 Task: Search for the email with the subject Yearly report logged in from softage.1@softage.net with the filter, email from softage.8@softage.net and a new filter,  Skip the Inbox
Action: Mouse moved to (849, 90)
Screenshot: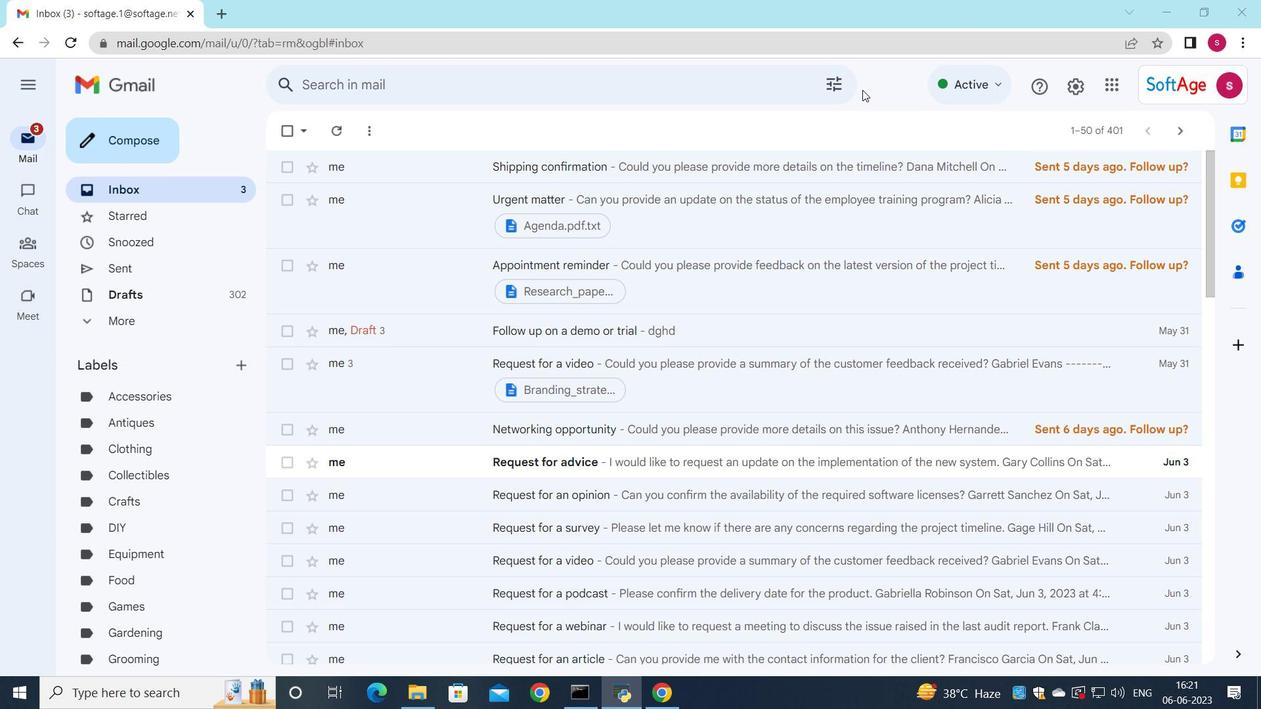 
Action: Mouse pressed left at (849, 90)
Screenshot: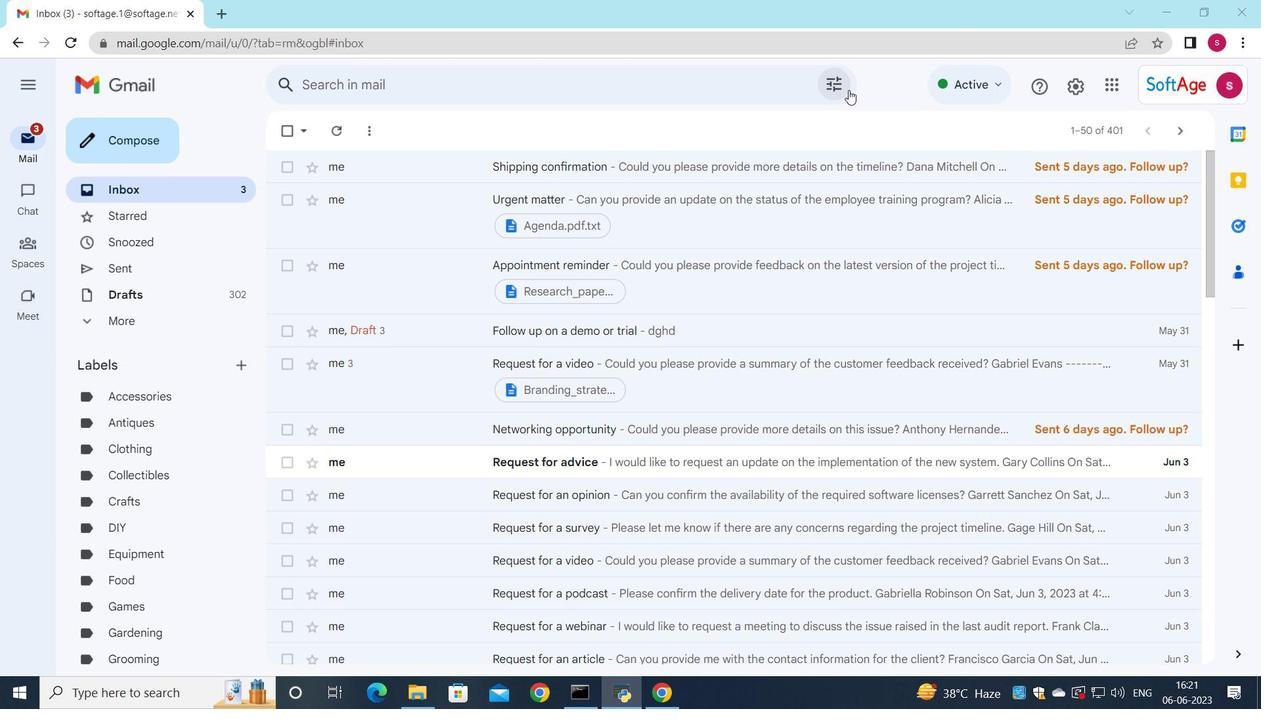 
Action: Mouse moved to (683, 147)
Screenshot: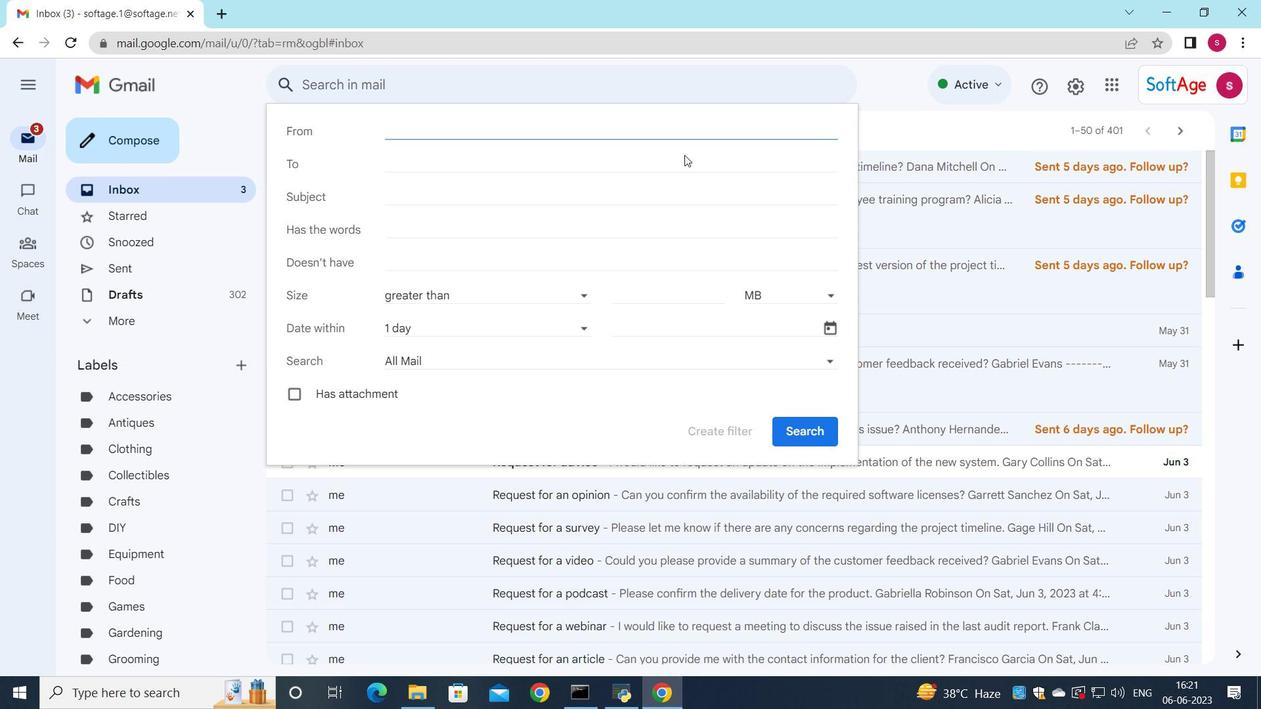 
Action: Key pressed so
Screenshot: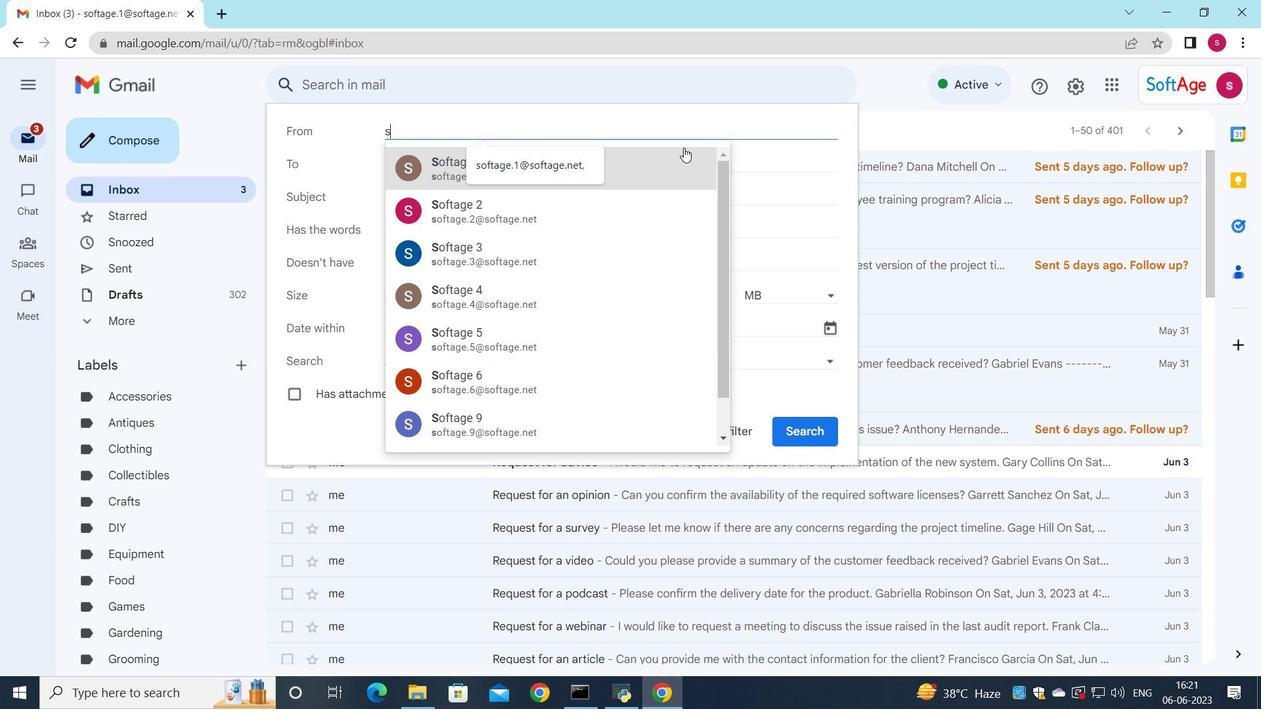 
Action: Mouse moved to (595, 166)
Screenshot: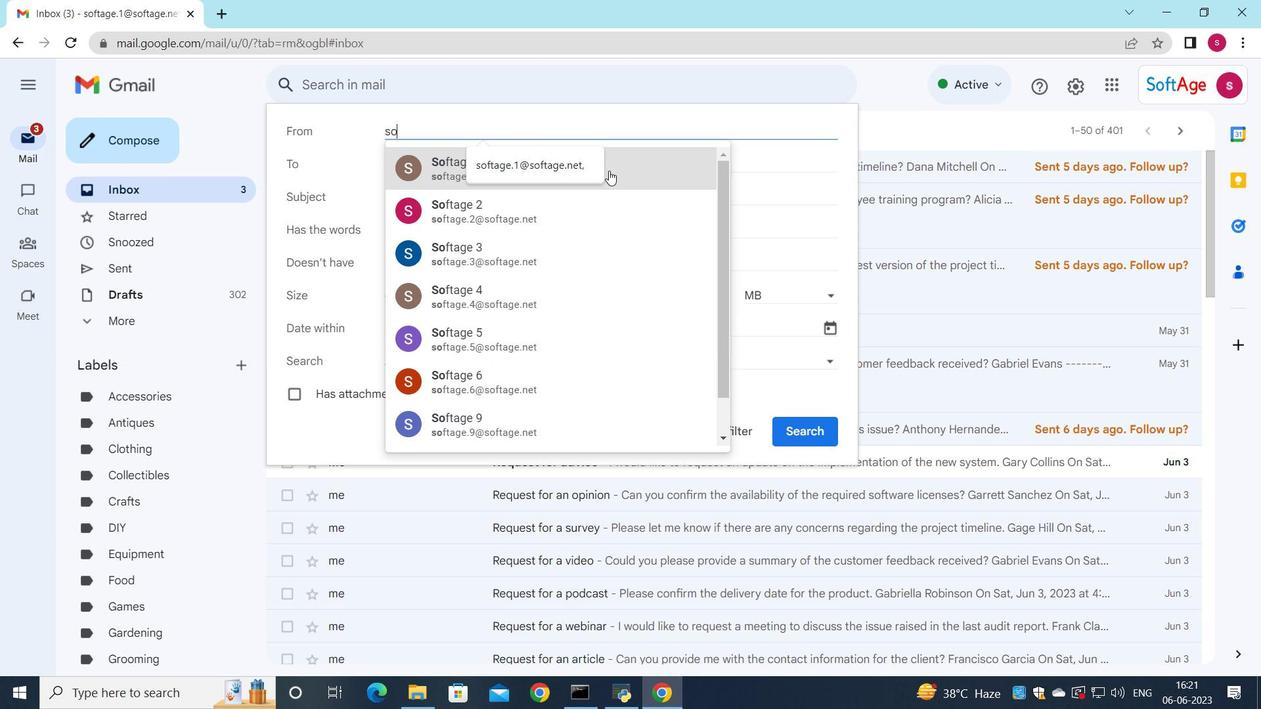 
Action: Mouse pressed left at (595, 166)
Screenshot: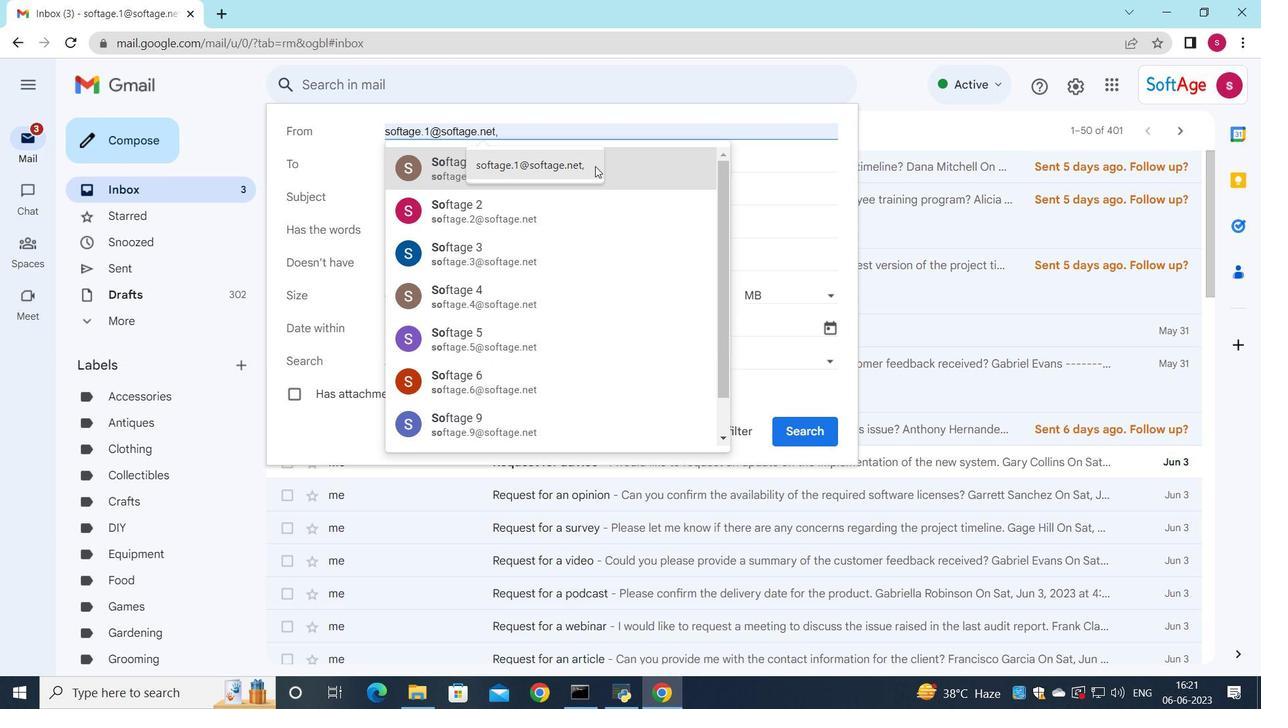 
Action: Mouse moved to (474, 164)
Screenshot: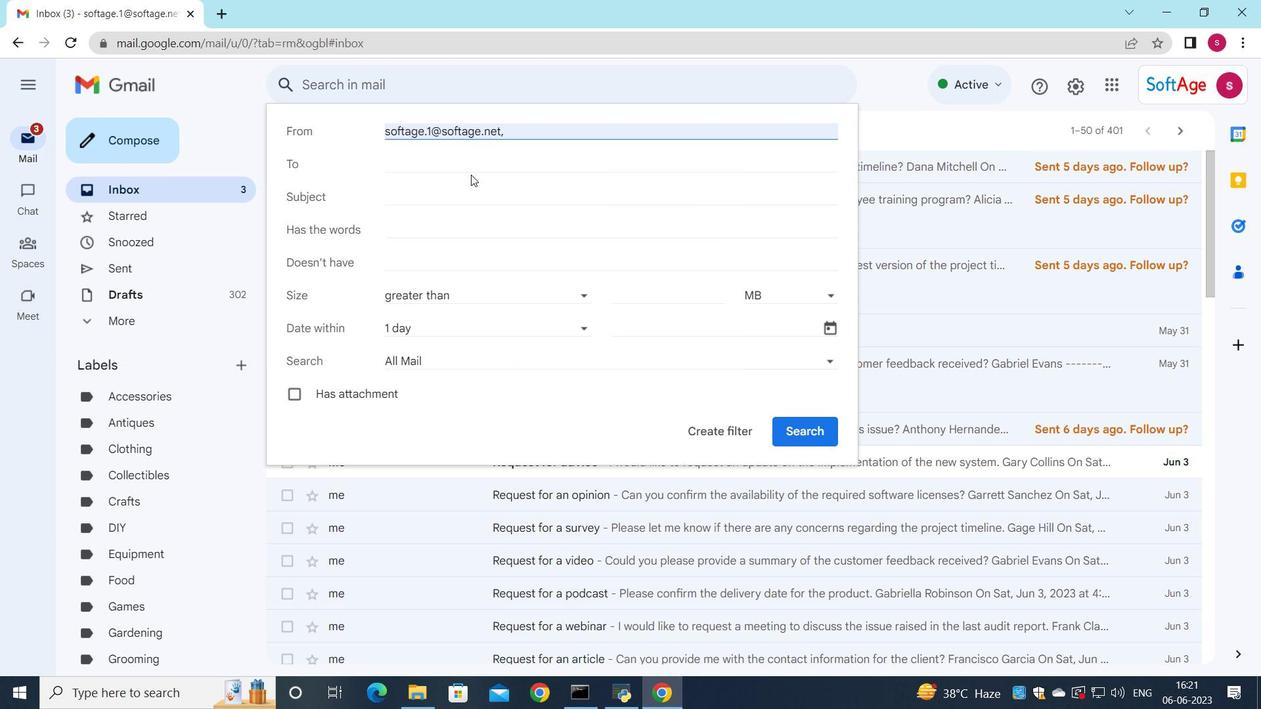 
Action: Mouse pressed left at (474, 164)
Screenshot: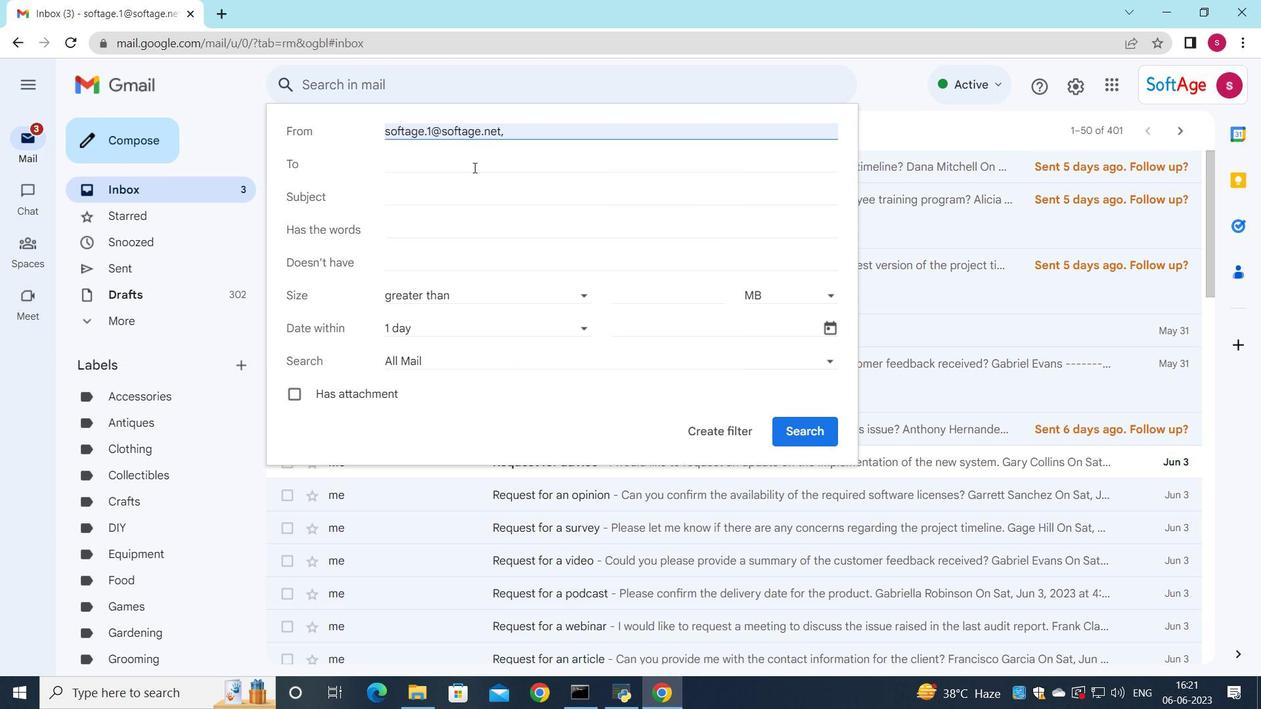 
Action: Key pressed softage.8
Screenshot: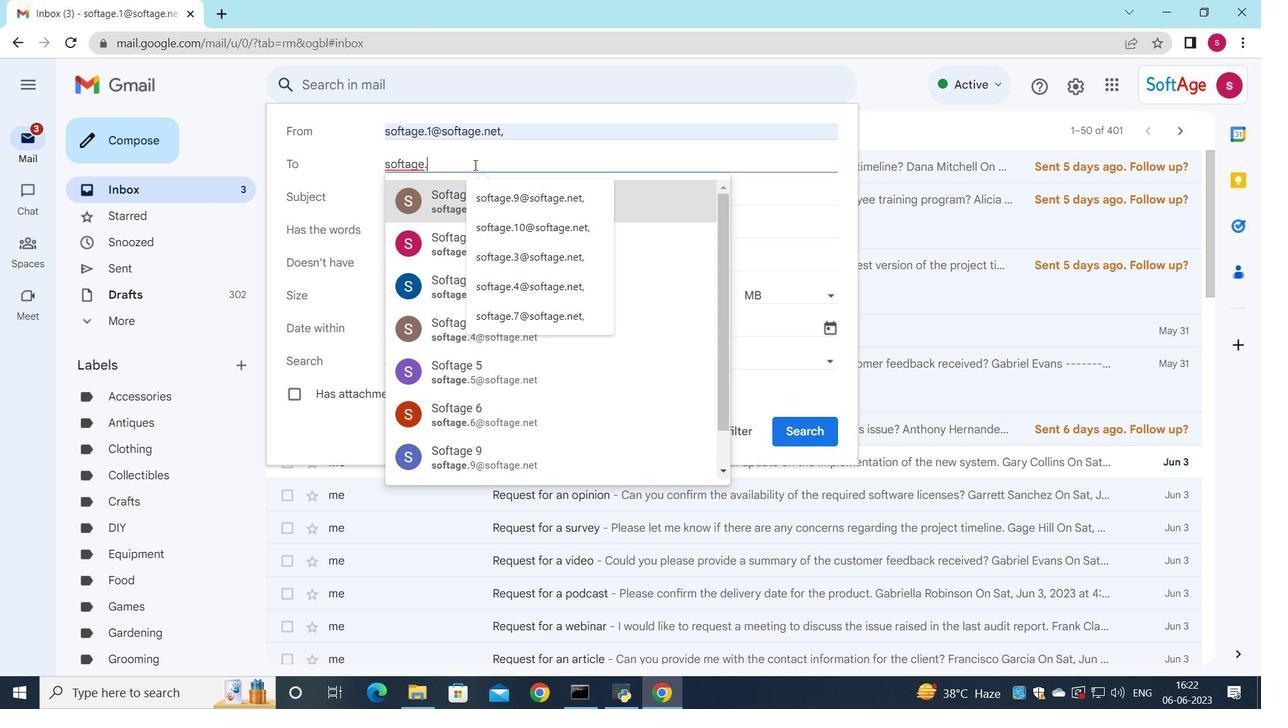
Action: Mouse moved to (515, 205)
Screenshot: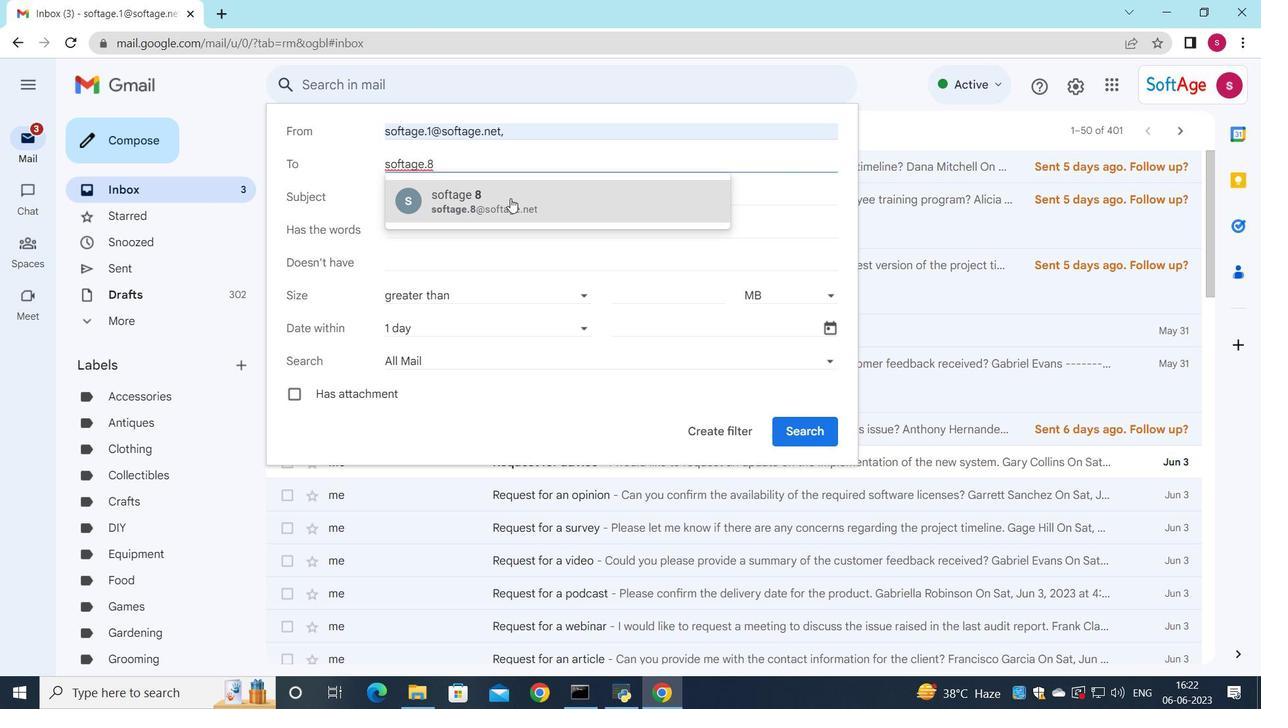 
Action: Mouse pressed left at (515, 205)
Screenshot: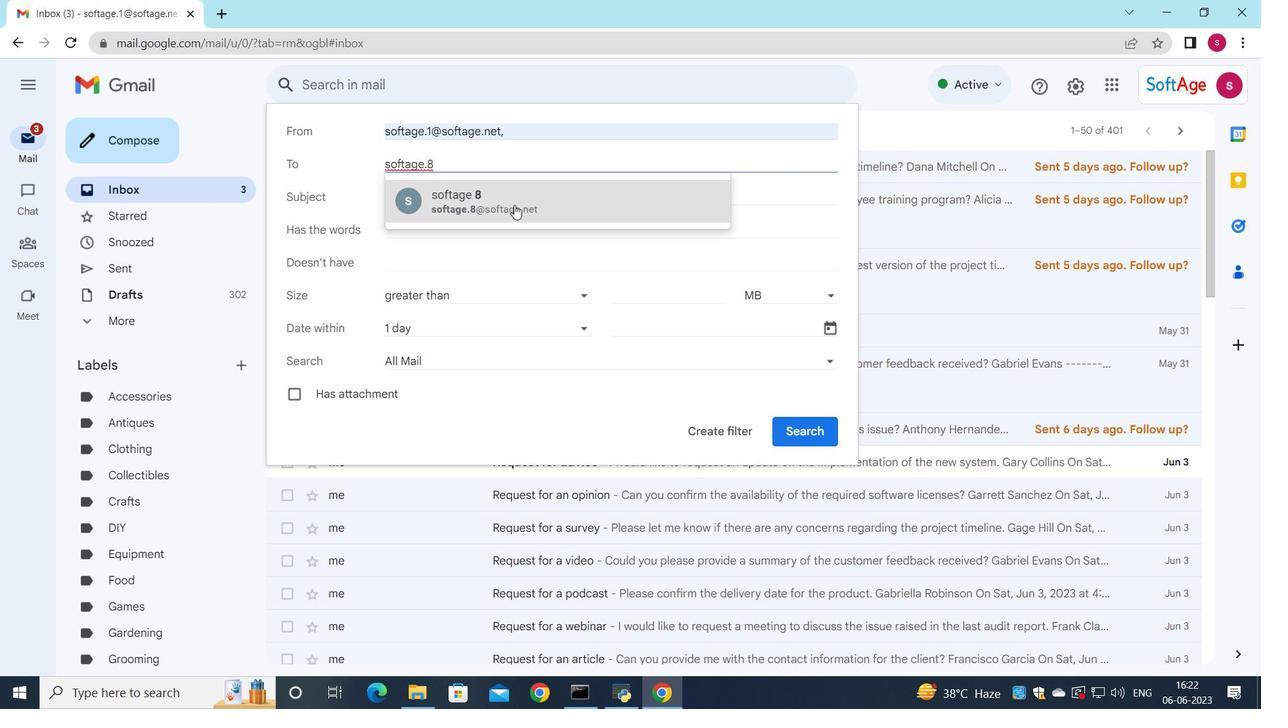 
Action: Mouse moved to (451, 203)
Screenshot: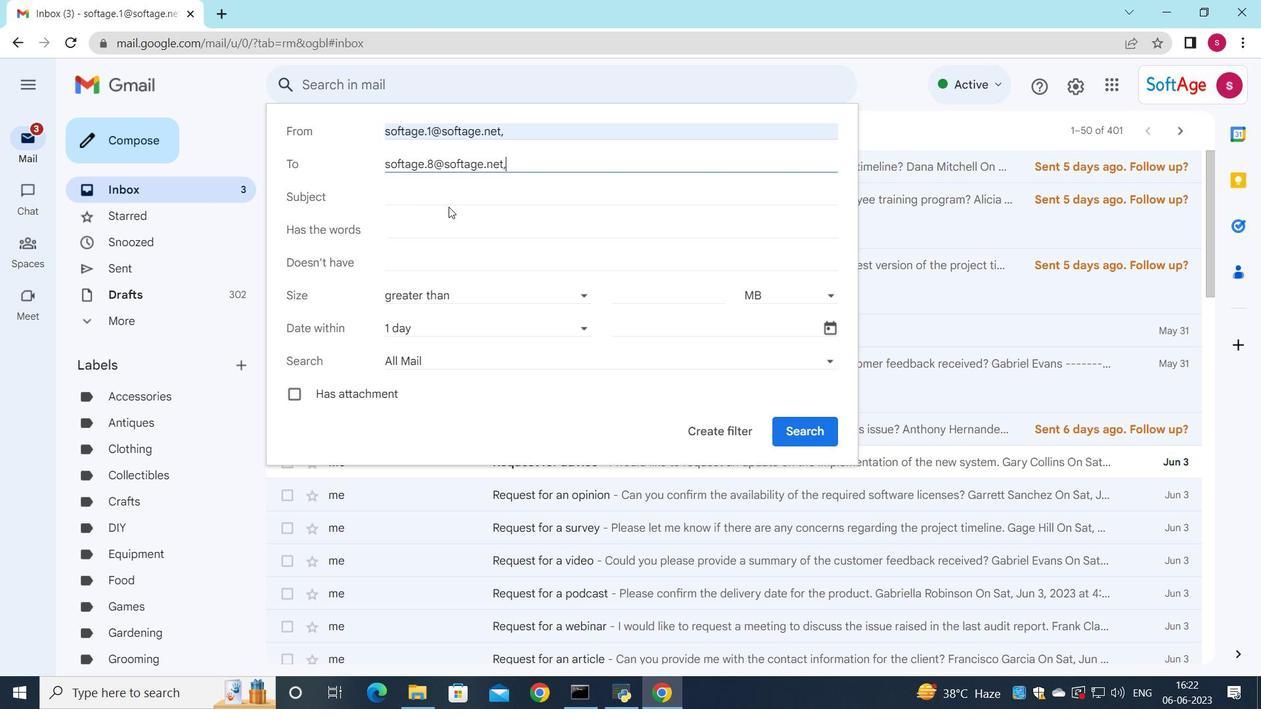 
Action: Mouse pressed left at (451, 203)
Screenshot: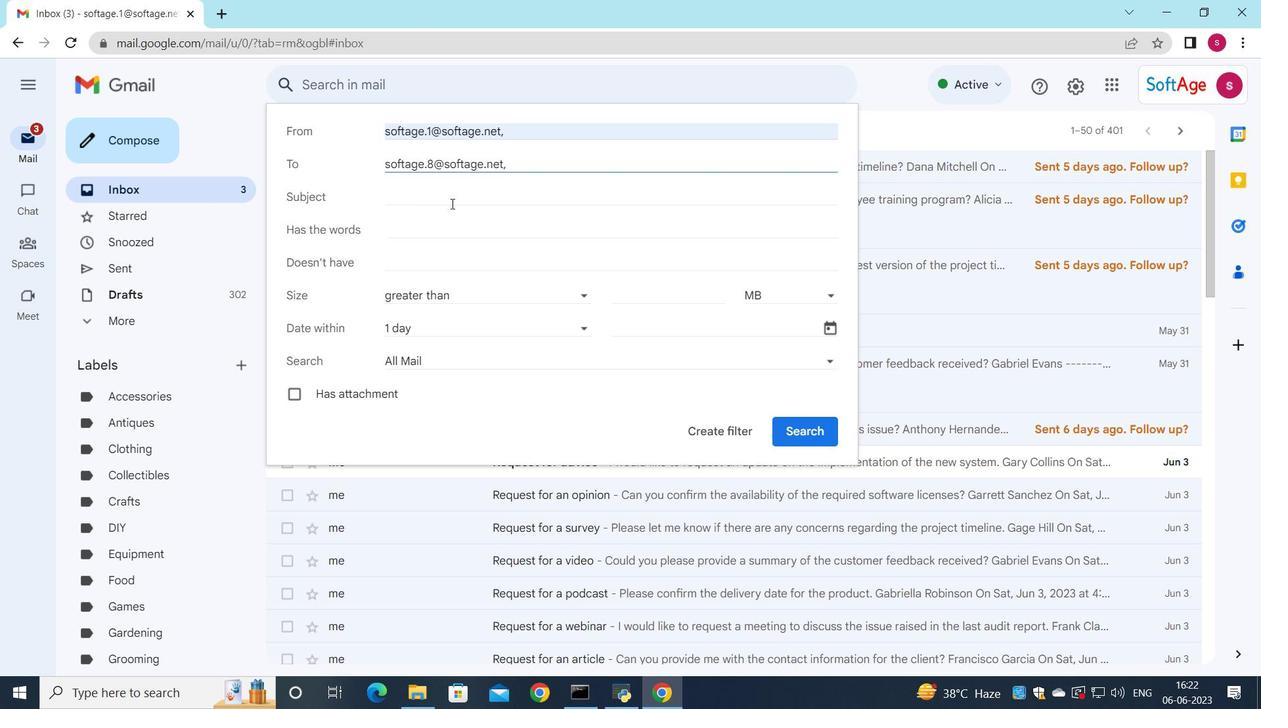 
Action: Key pressed <Key.shift><Key.shift><Key.shift><Key.shift><Key.shift><Key.shift><Key.shift><Key.shift><Key.shift><Key.shift><Key.shift><Key.shift><Key.shift><Key.shift>Yearly<Key.space>report
Screenshot: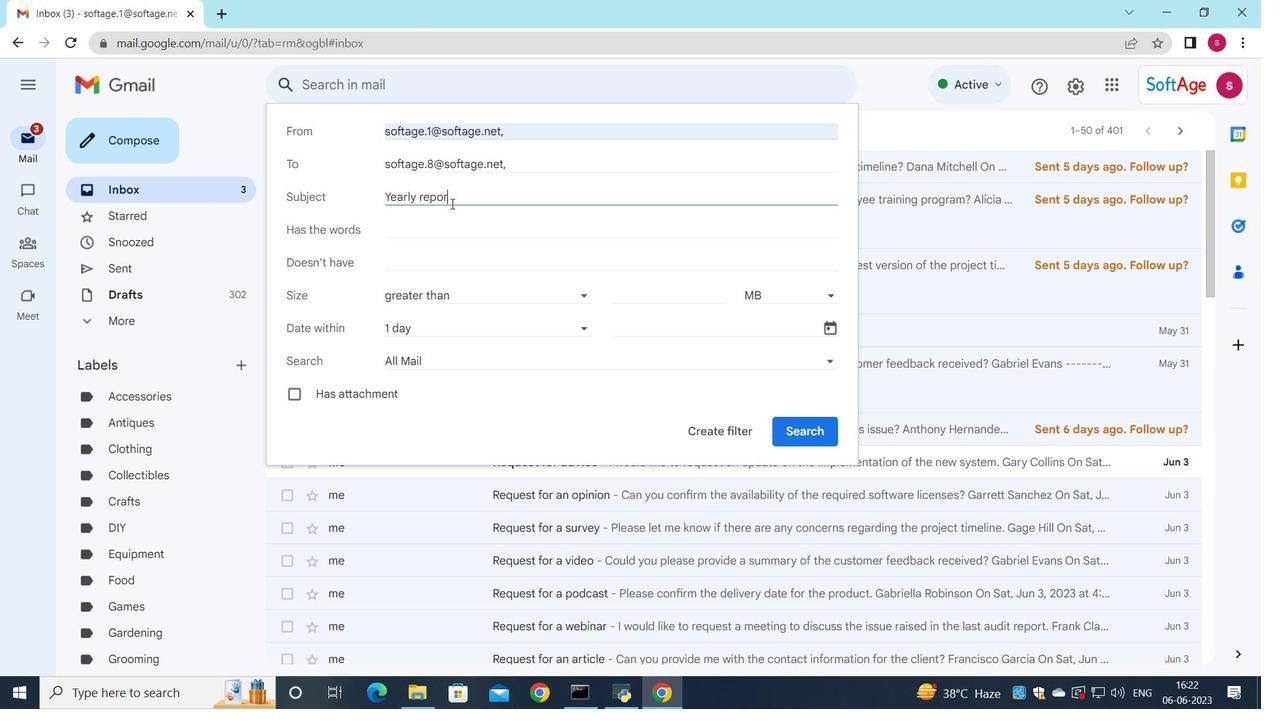 
Action: Mouse moved to (536, 329)
Screenshot: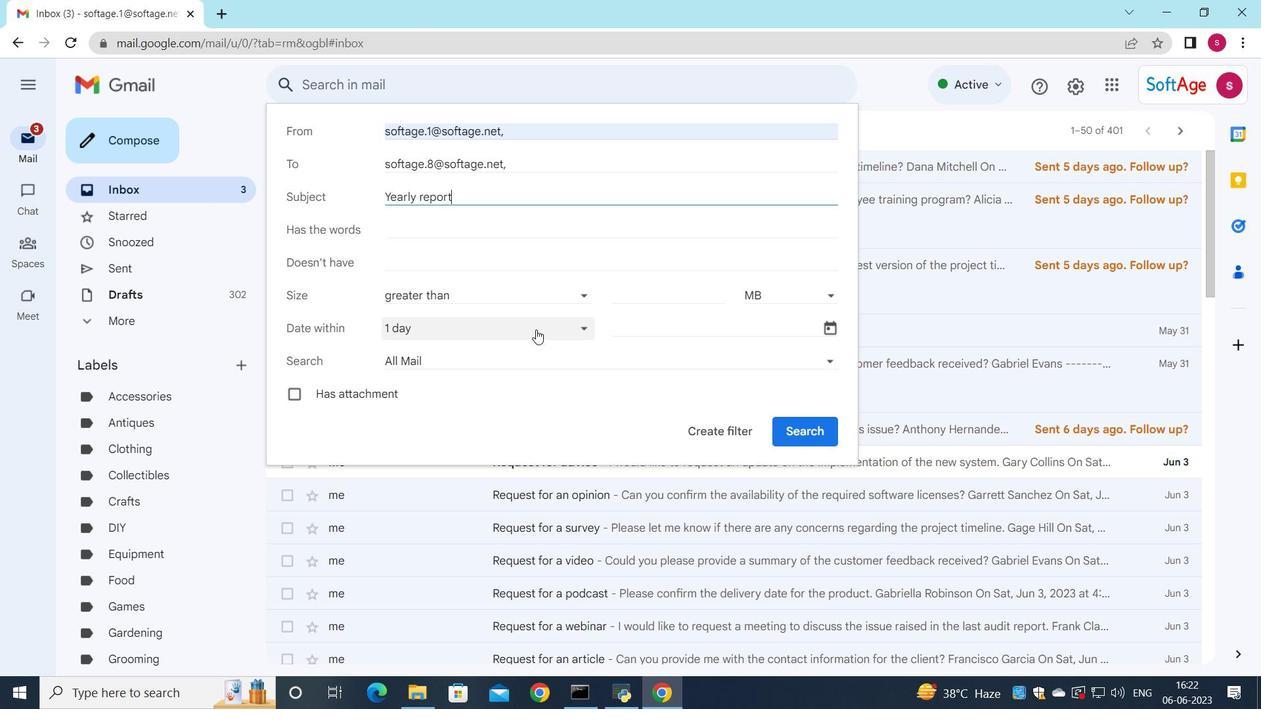 
Action: Mouse pressed left at (536, 329)
Screenshot: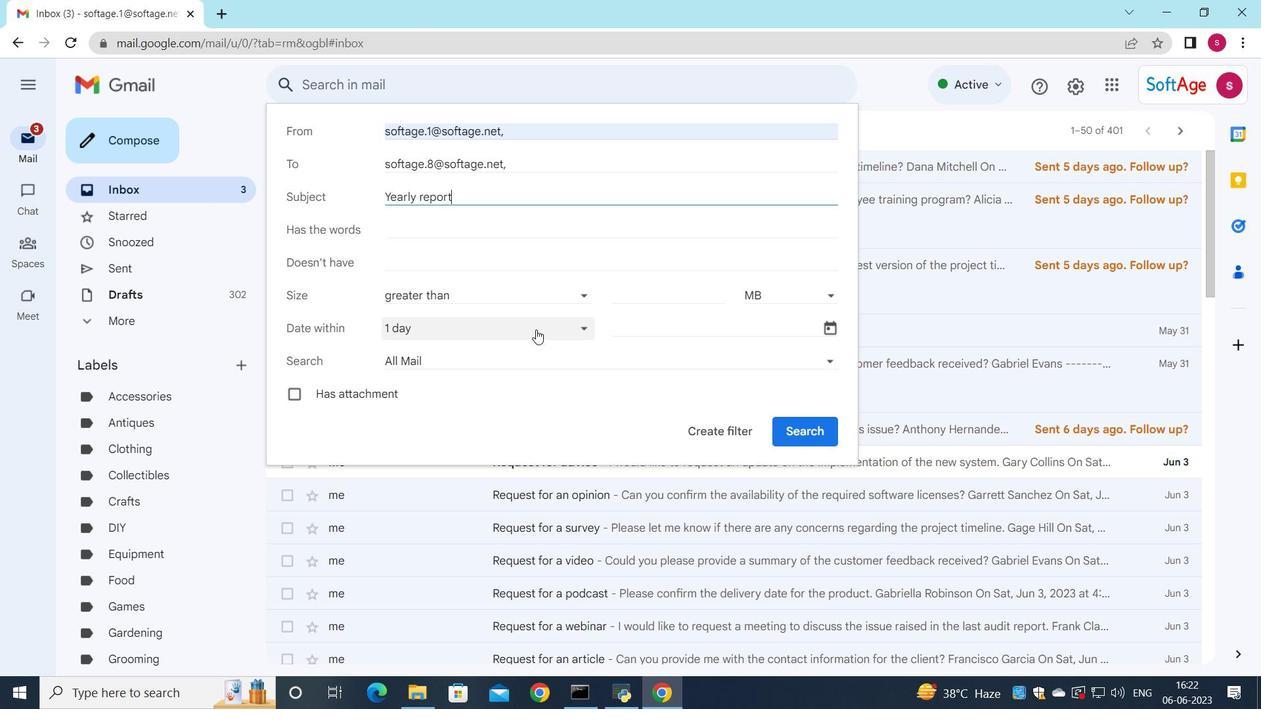 
Action: Mouse moved to (457, 519)
Screenshot: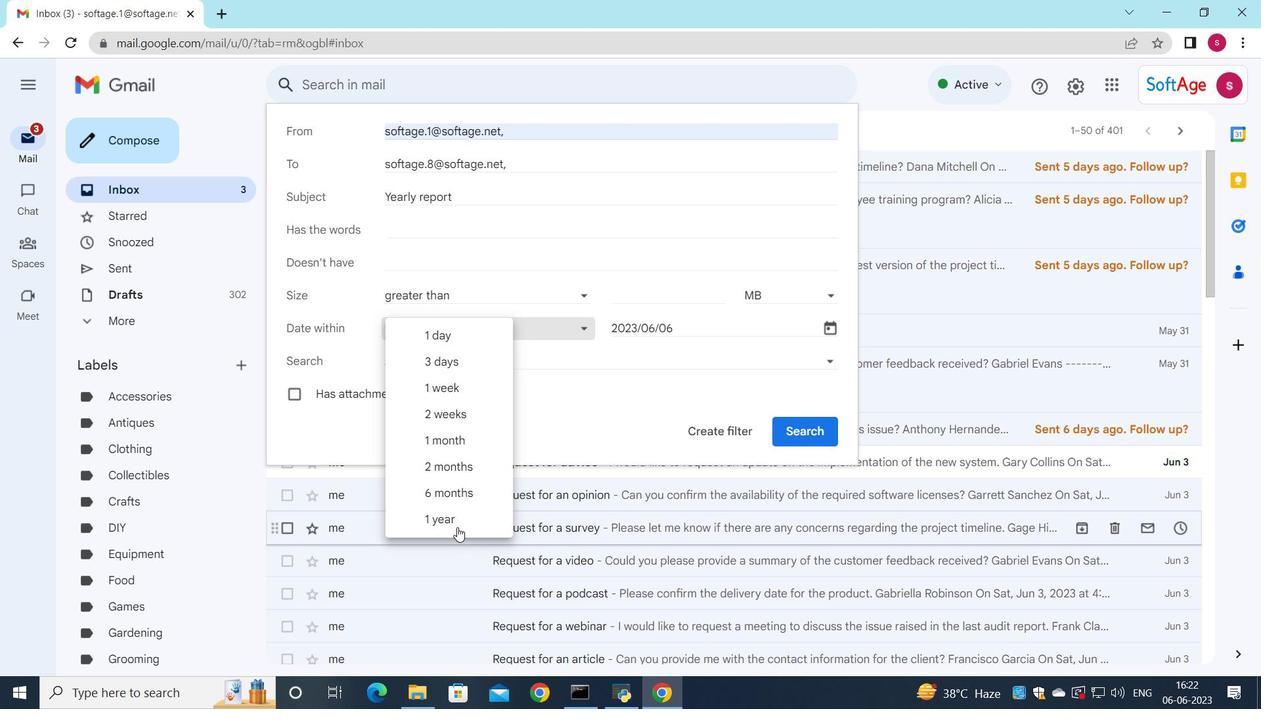 
Action: Mouse pressed left at (457, 519)
Screenshot: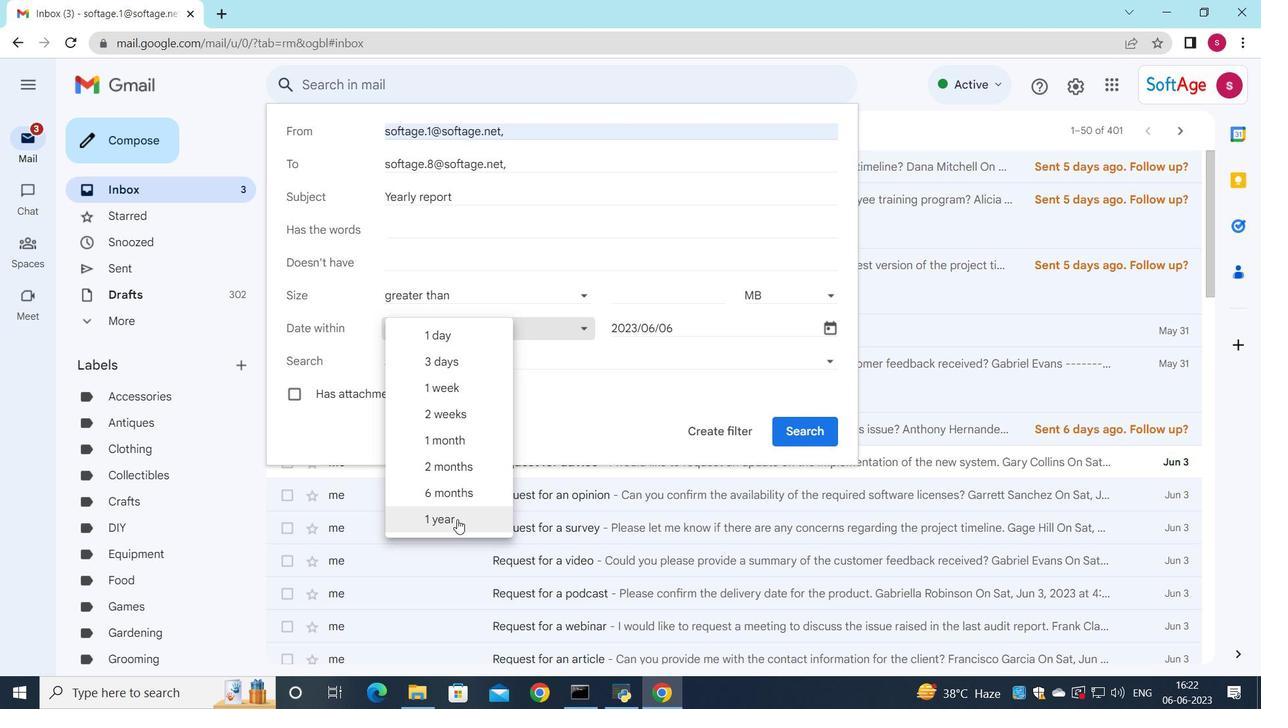 
Action: Mouse moved to (719, 428)
Screenshot: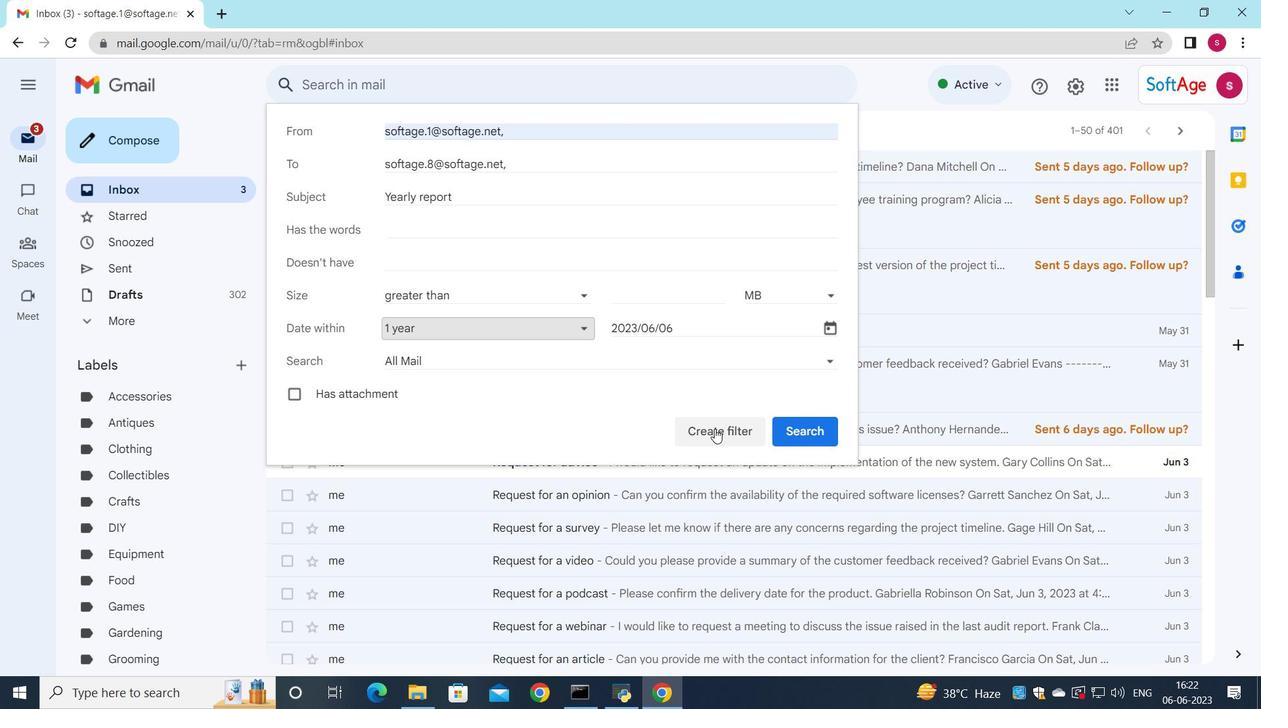 
Action: Mouse pressed left at (719, 428)
Screenshot: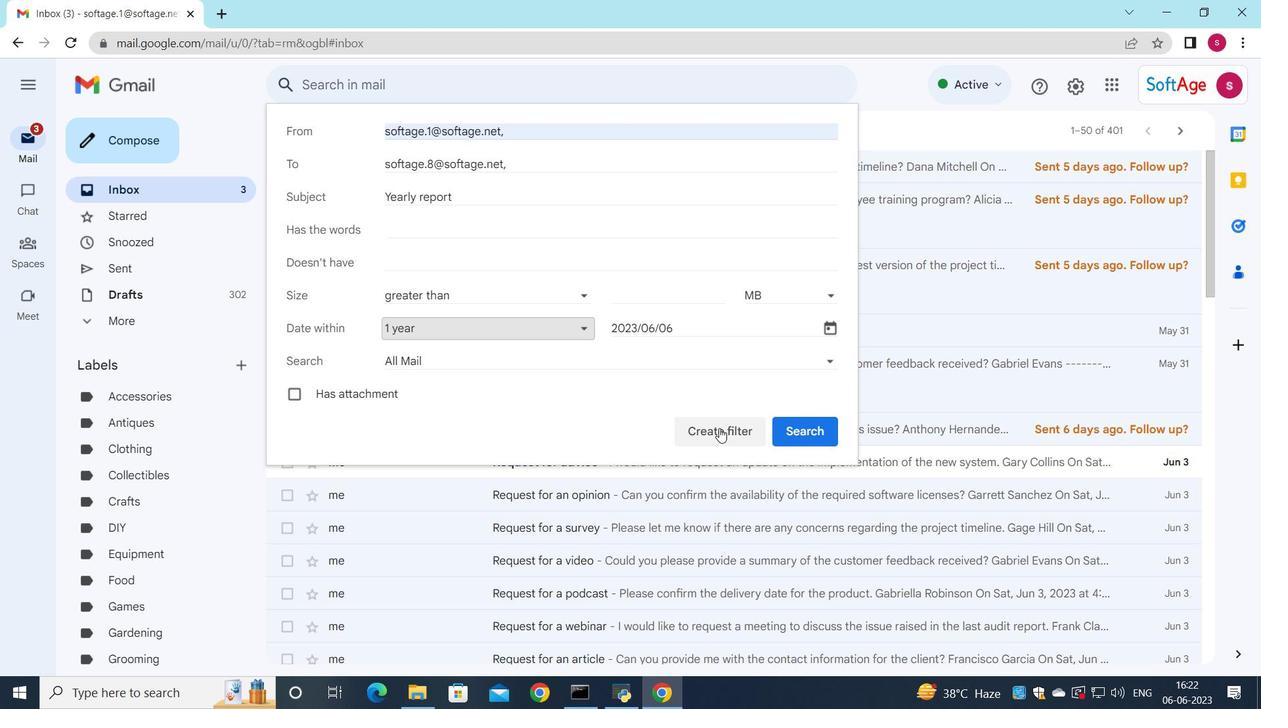 
Action: Mouse moved to (349, 170)
Screenshot: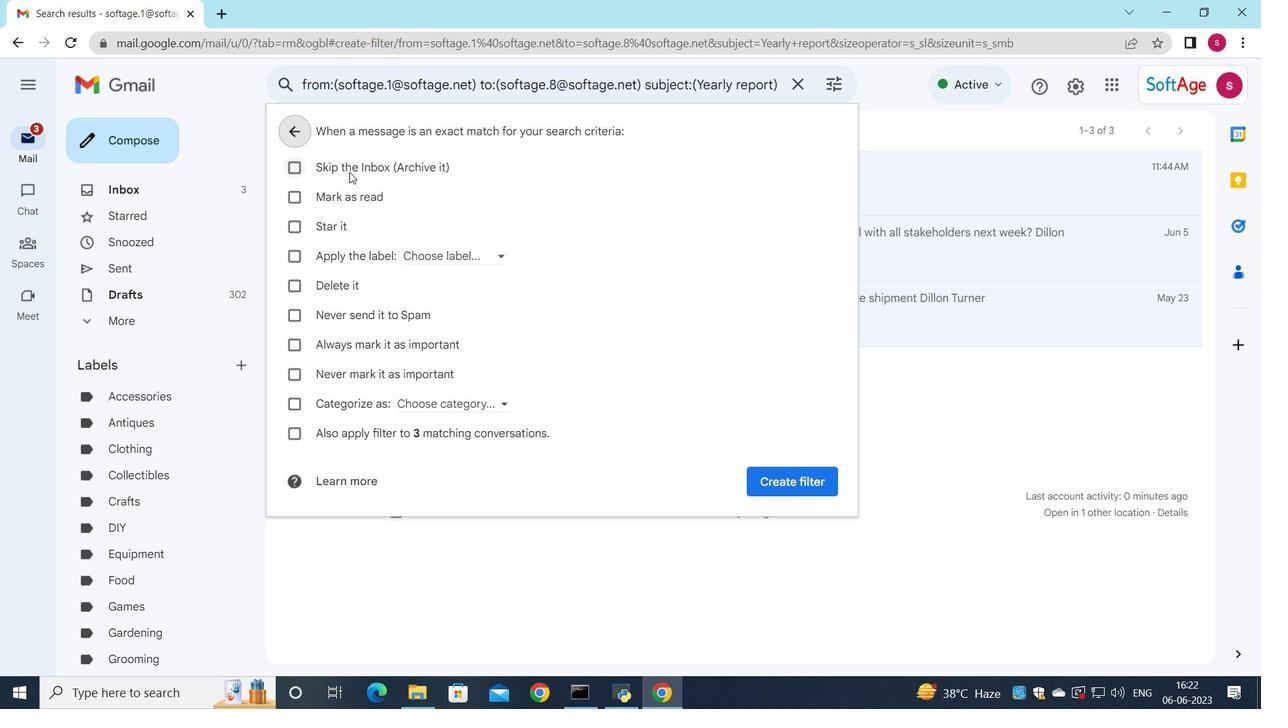 
Action: Mouse pressed left at (349, 170)
Screenshot: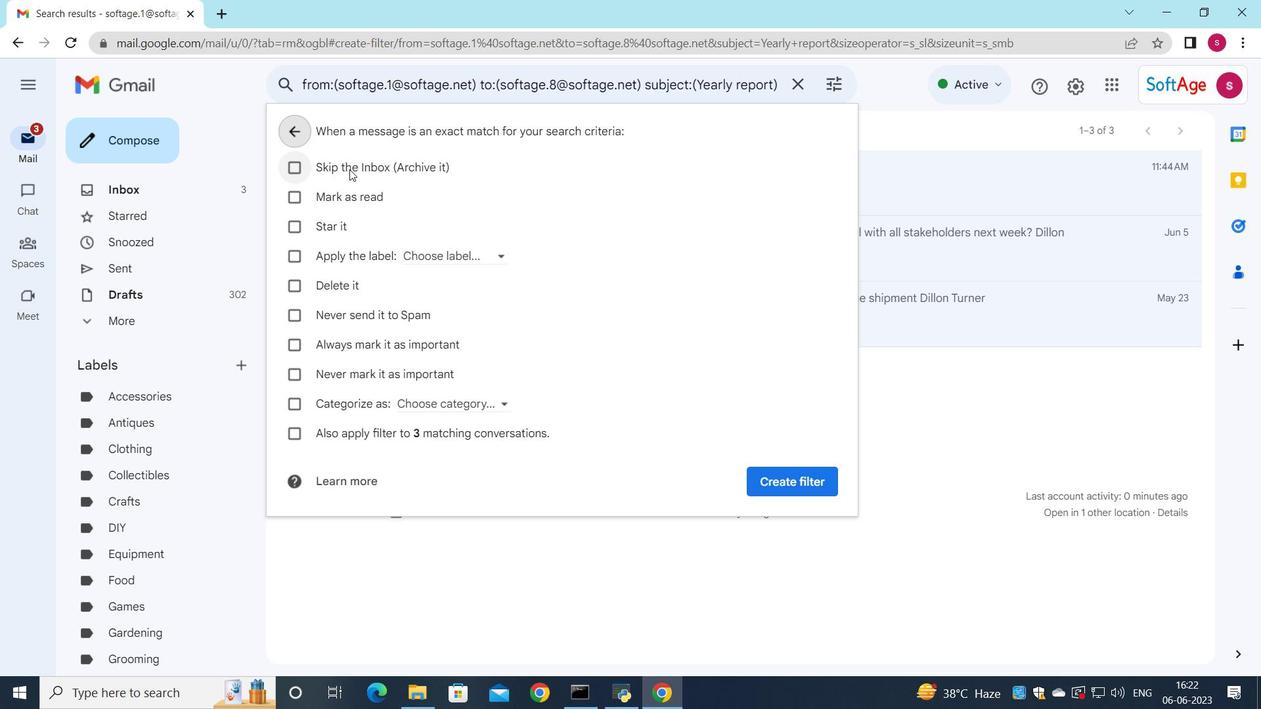 
Action: Mouse moved to (796, 486)
Screenshot: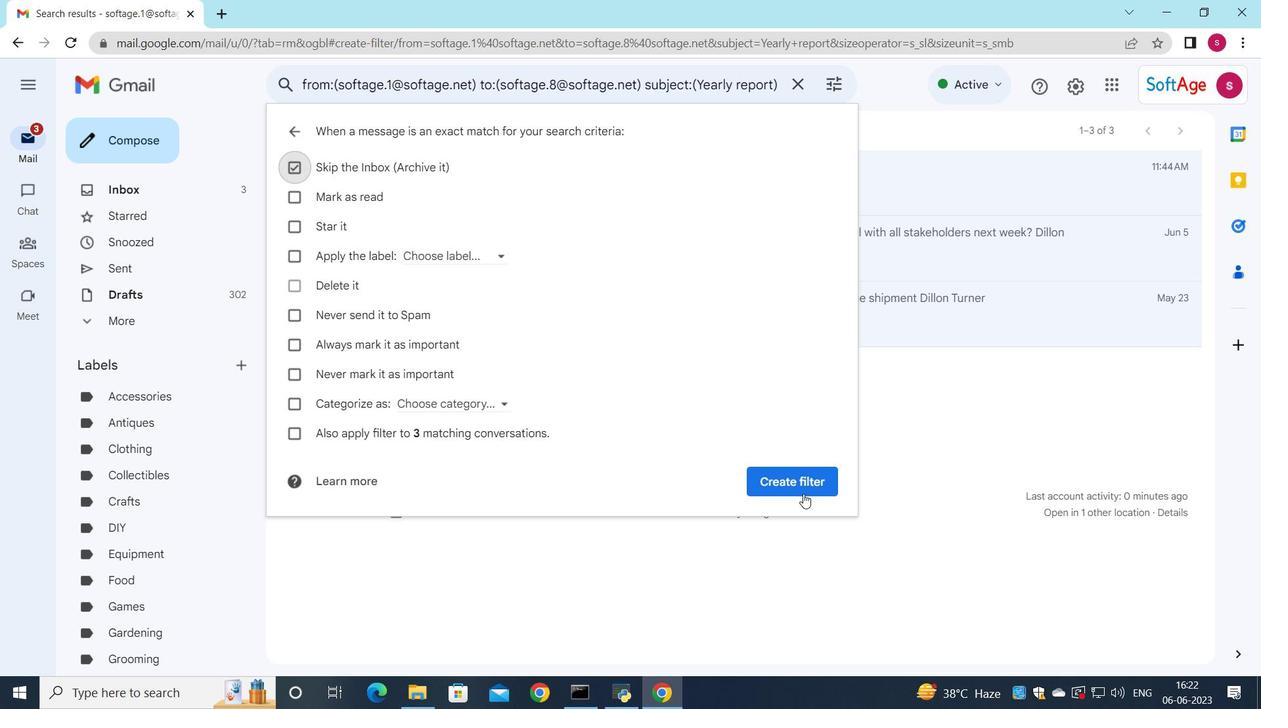 
Action: Mouse pressed left at (796, 486)
Screenshot: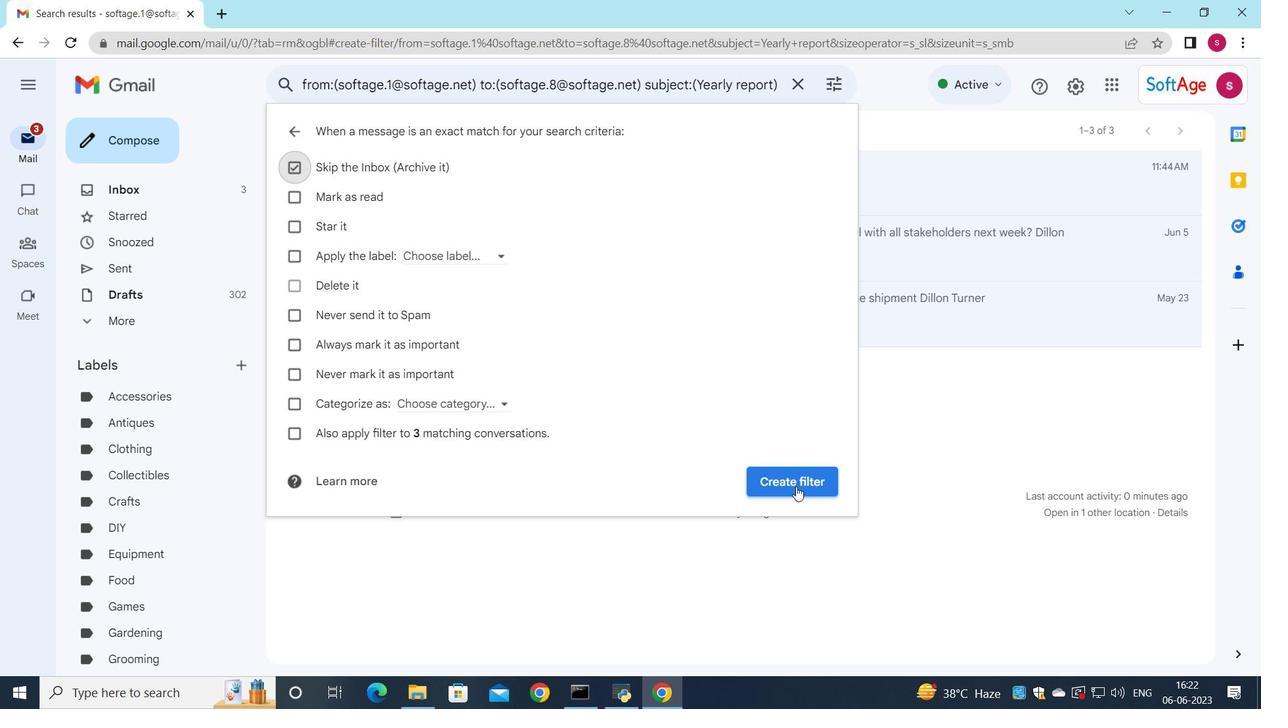 
Action: Mouse moved to (777, 386)
Screenshot: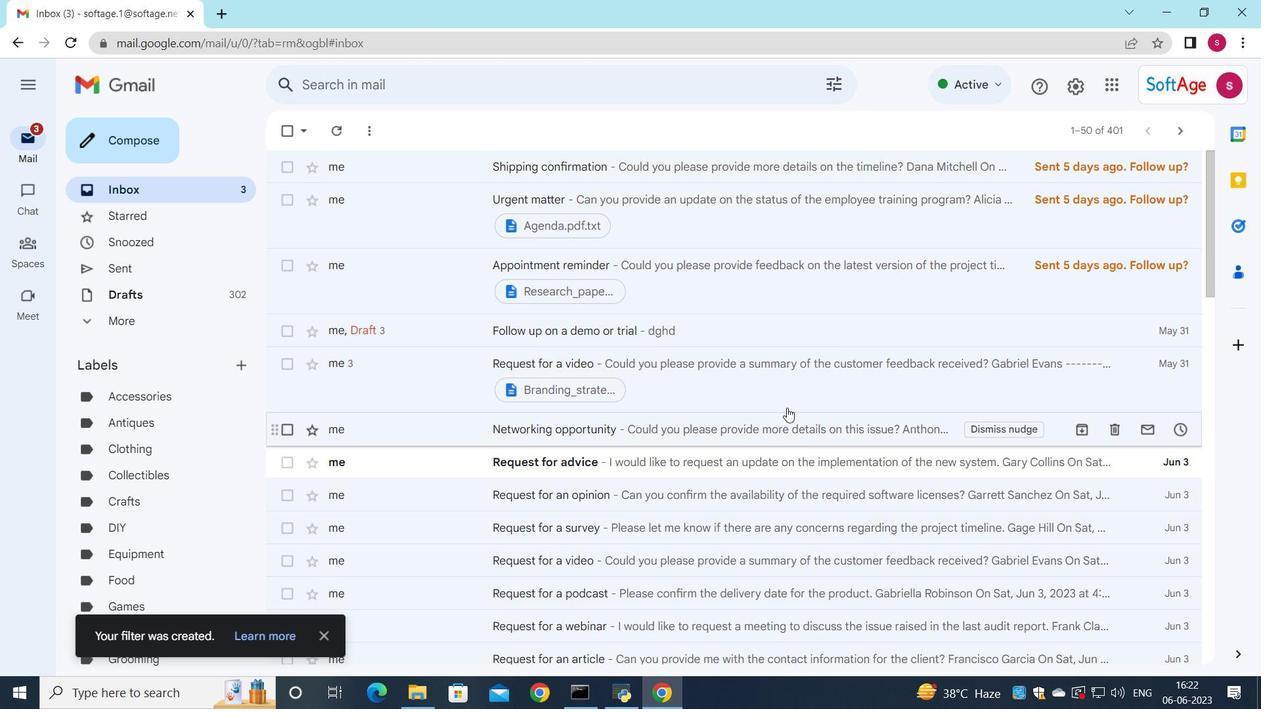
